 Task: Insert the emoji "stop-sign".
Action: Mouse moved to (117, 63)
Screenshot: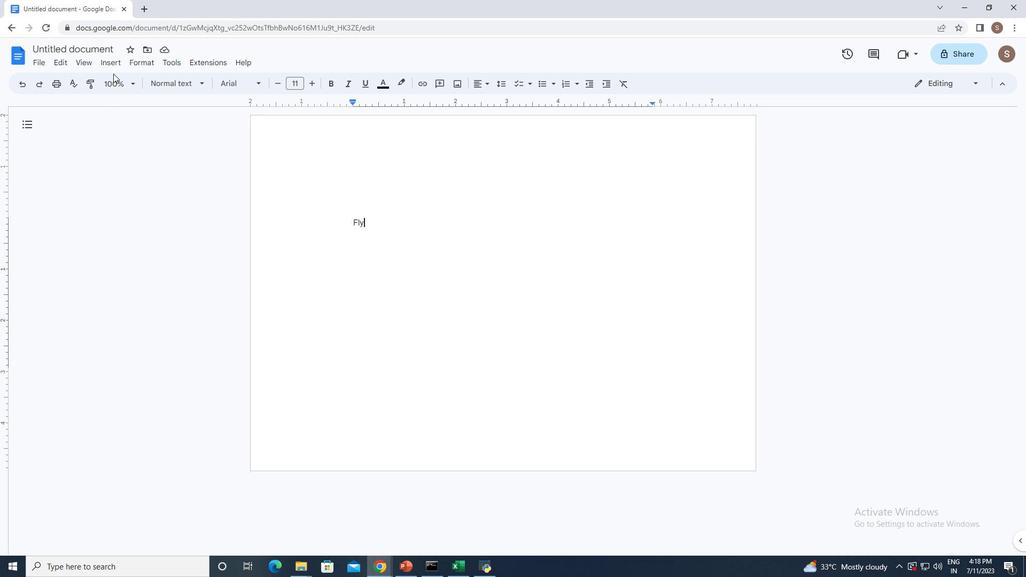 
Action: Mouse pressed left at (117, 63)
Screenshot: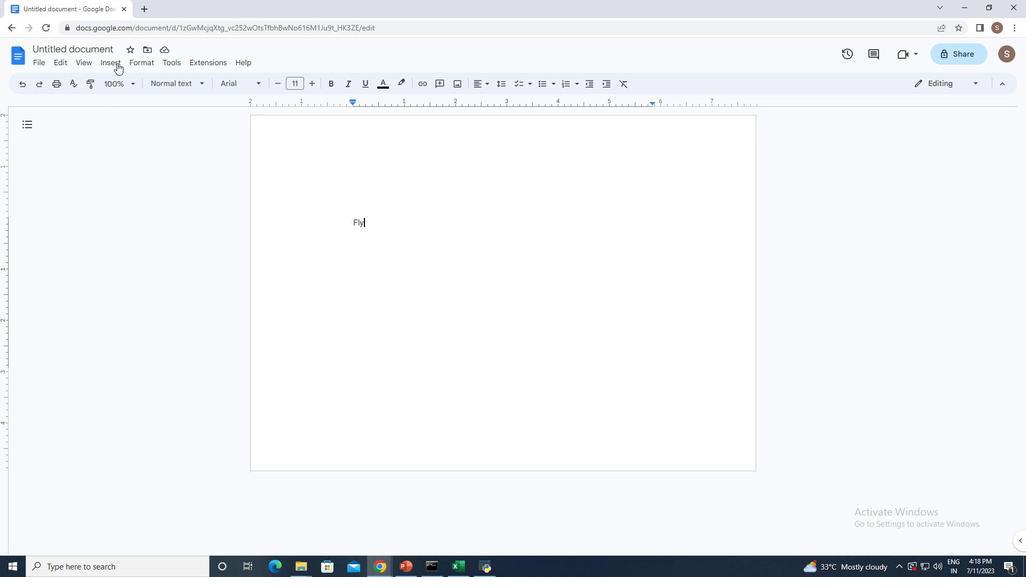 
Action: Mouse moved to (140, 427)
Screenshot: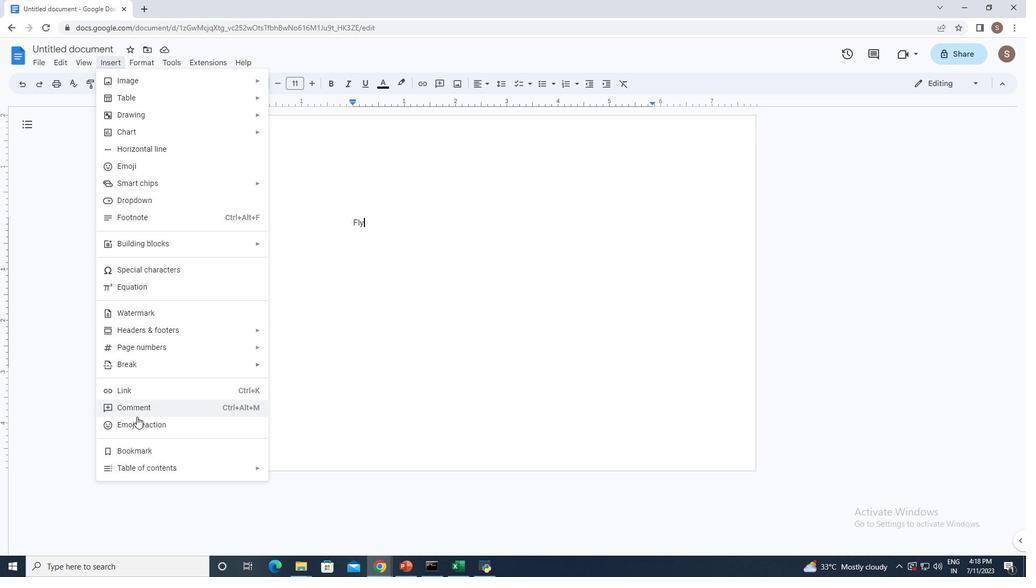 
Action: Mouse pressed left at (140, 427)
Screenshot: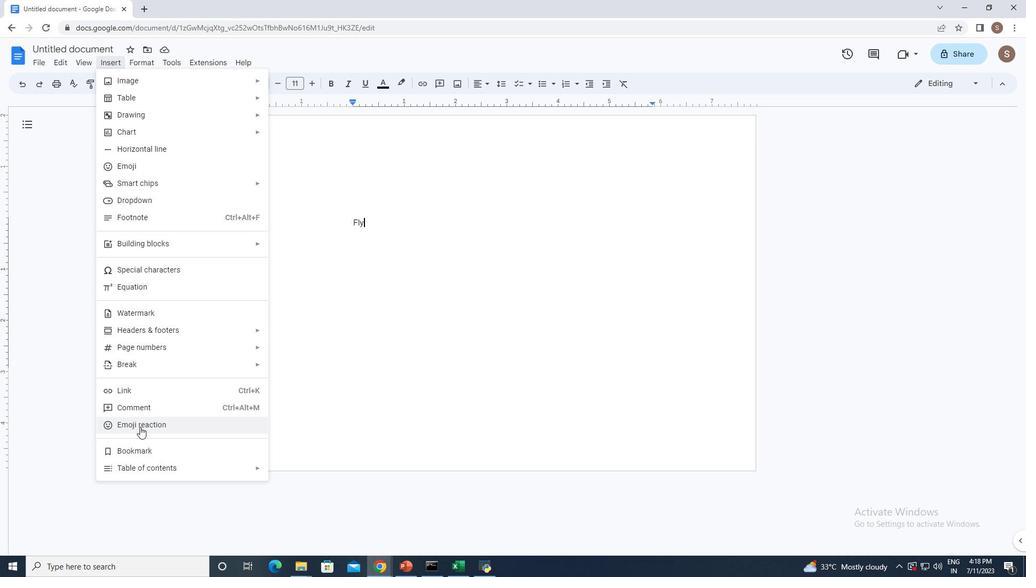 
Action: Mouse moved to (759, 272)
Screenshot: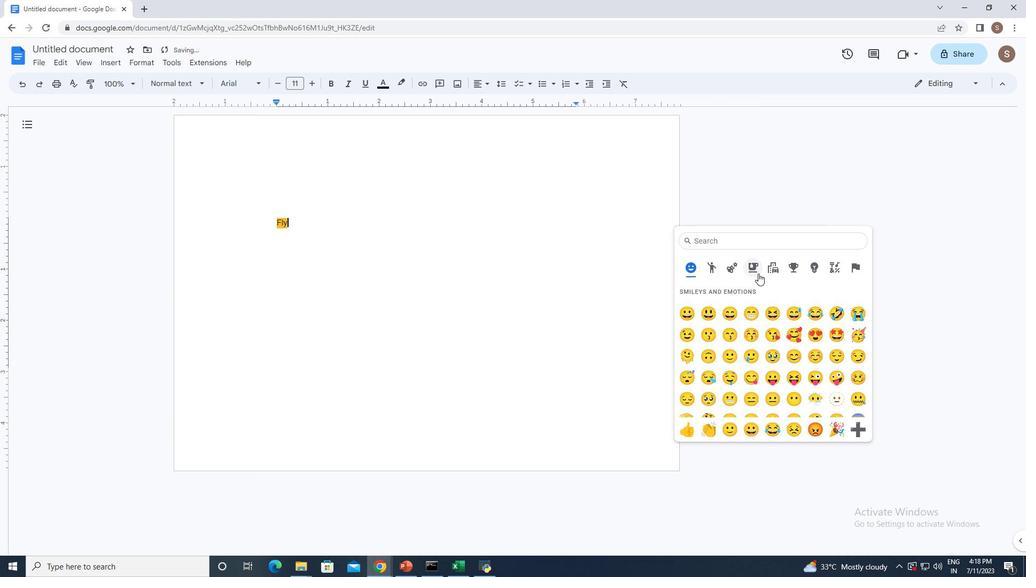 
Action: Mouse pressed left at (759, 272)
Screenshot: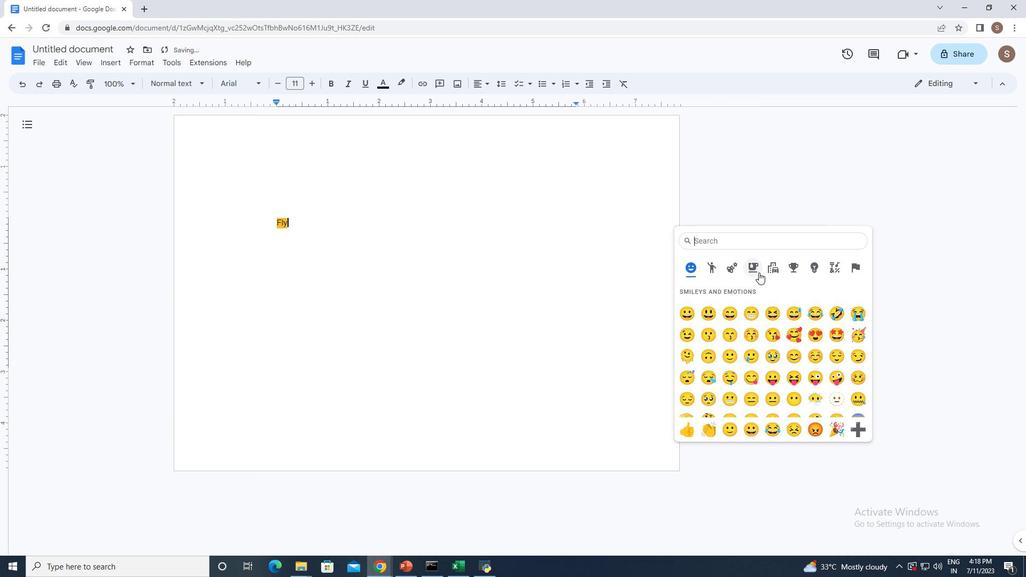 
Action: Mouse moved to (771, 265)
Screenshot: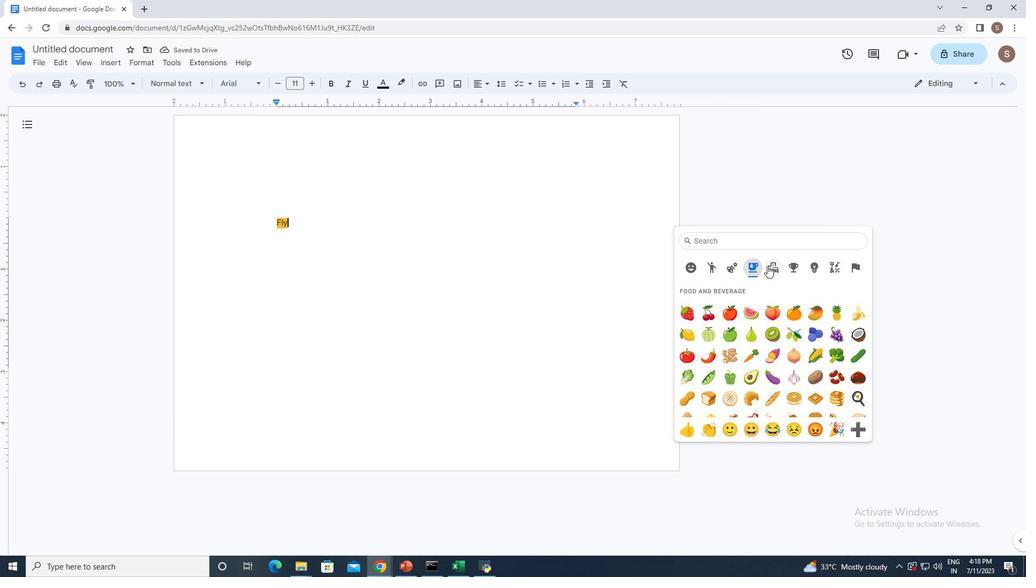
Action: Mouse pressed left at (771, 265)
Screenshot: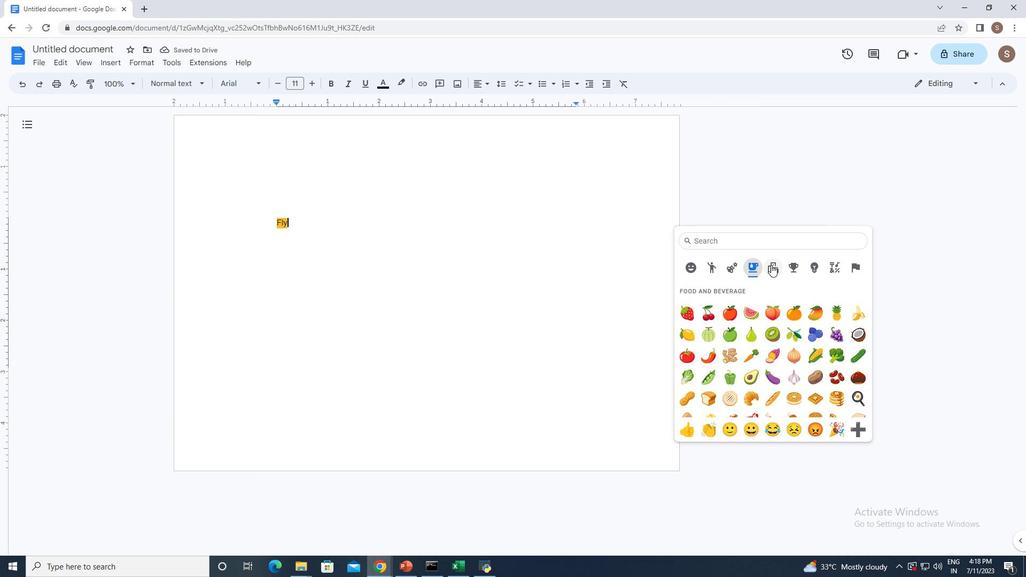 
Action: Mouse moved to (685, 311)
Screenshot: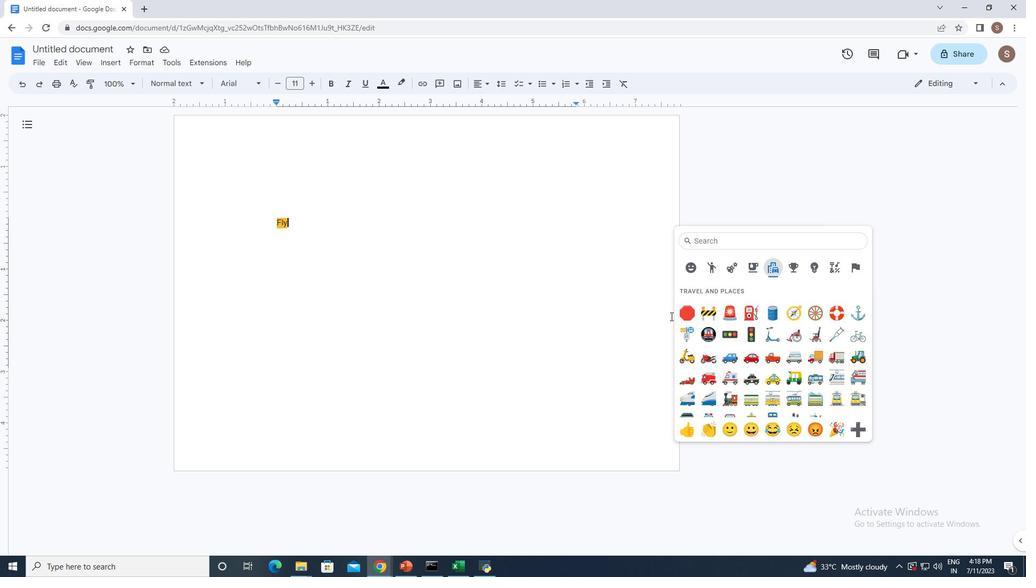 
Action: Mouse pressed left at (685, 311)
Screenshot: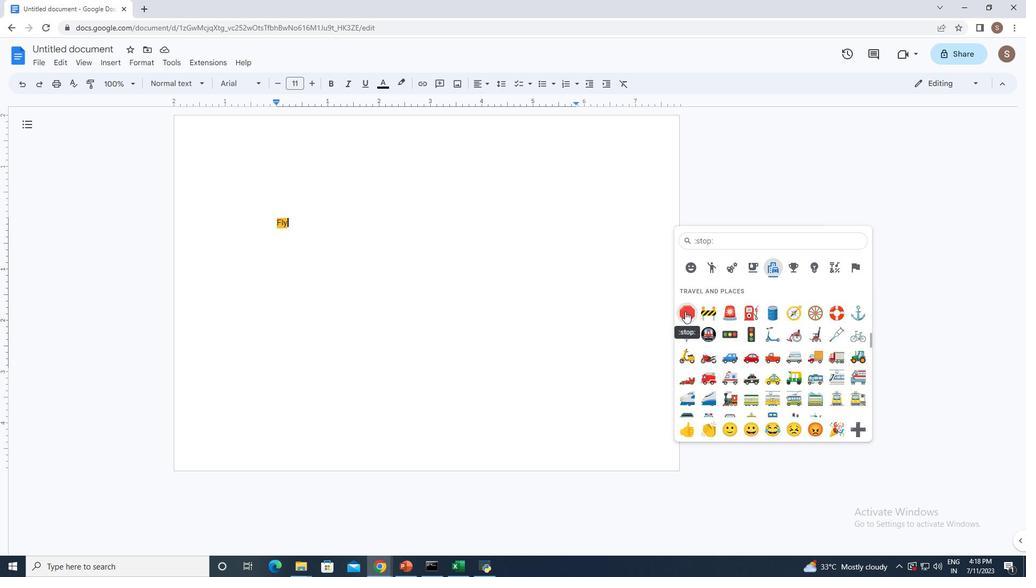 
